 Task: Open Card Card0000000205 in Board Board0000000052 in Workspace WS0000000018 in Trello. Add Member mailaustralia7@gmail.com to Card Card0000000205 in Board Board0000000052 in Workspace WS0000000018 in Trello. Add Green Label titled Label0000000205 to Card Card0000000205 in Board Board0000000052 in Workspace WS0000000018 in Trello. Add Checklist CL0000000205 to Card Card0000000205 in Board Board0000000052 in Workspace WS0000000018 in Trello. Add Dates with Start Date as Apr 08 2023 and Due Date as Apr 30 2023 to Card Card0000000205 in Board Board0000000052 in Workspace WS0000000018 in Trello
Action: Mouse moved to (317, 175)
Screenshot: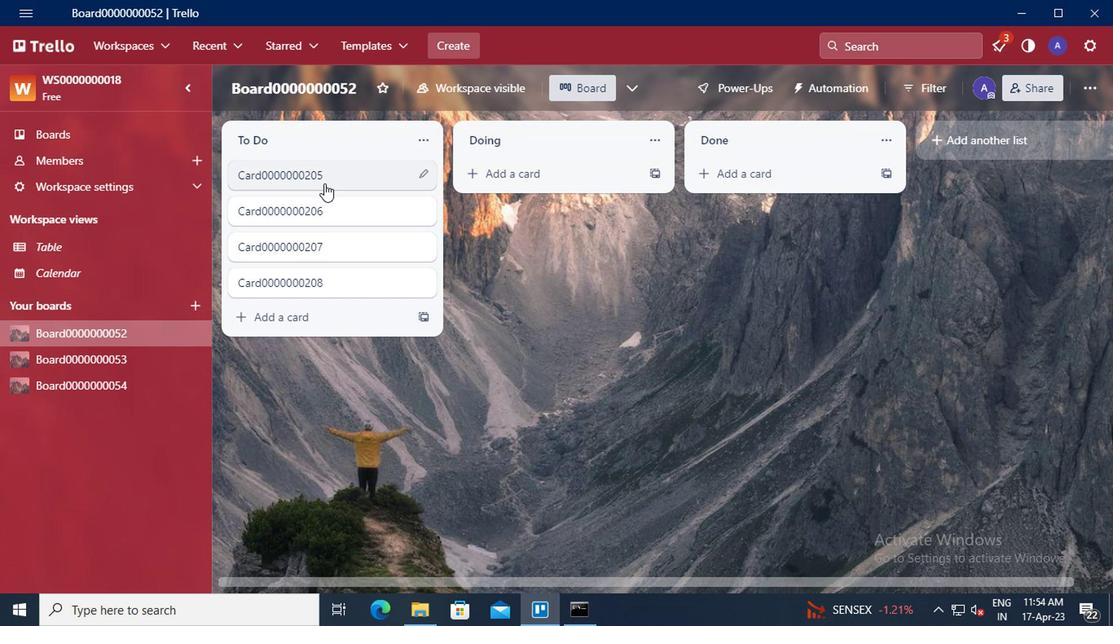 
Action: Mouse pressed left at (317, 175)
Screenshot: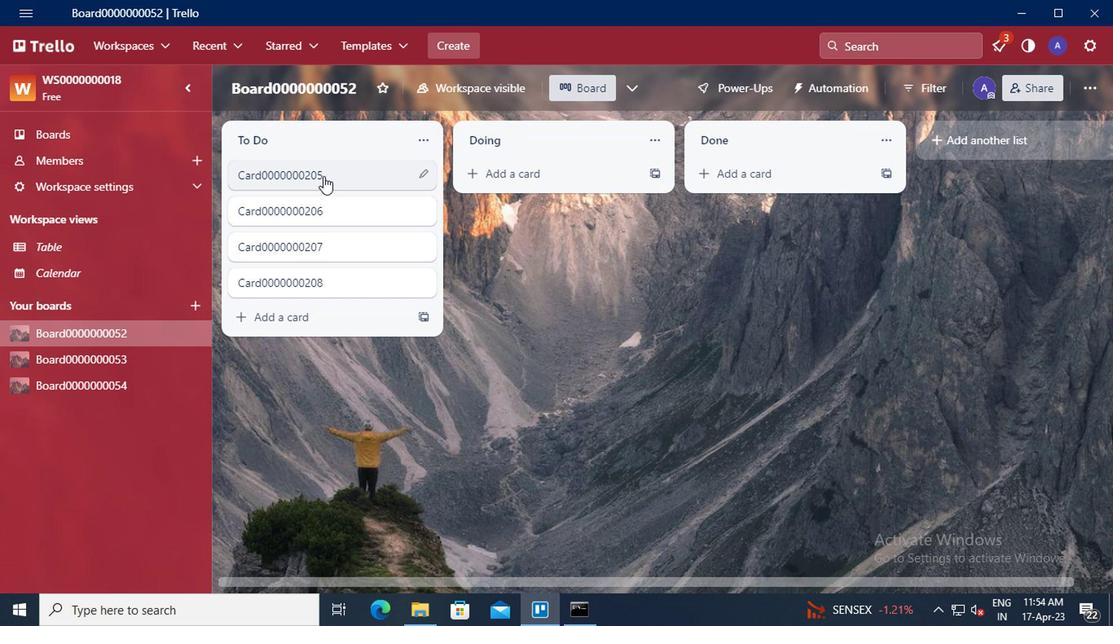 
Action: Mouse moved to (755, 158)
Screenshot: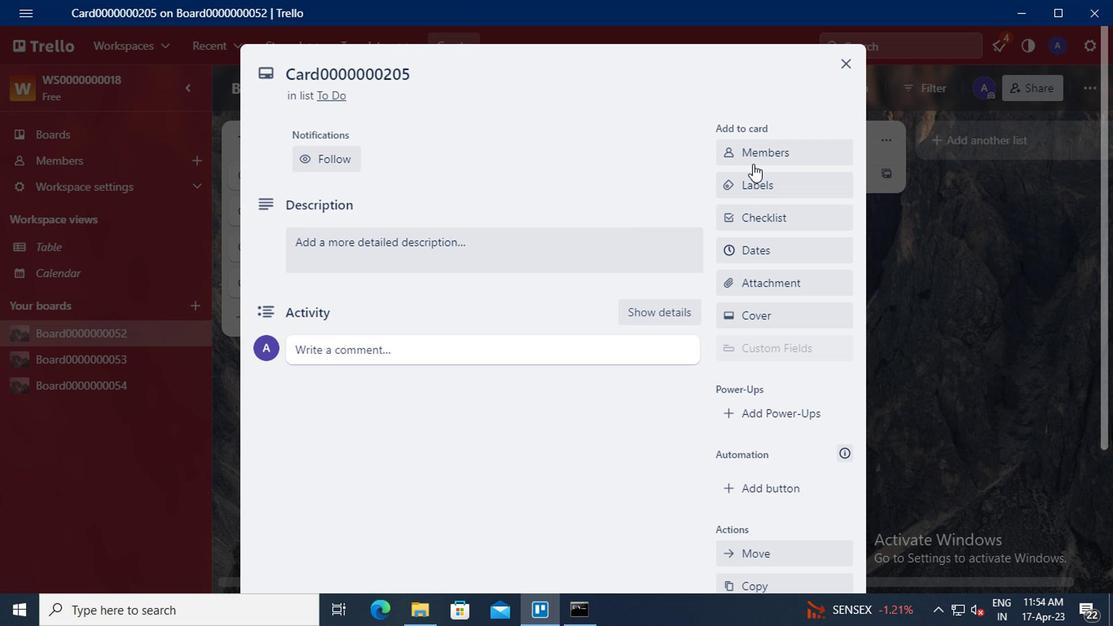 
Action: Mouse pressed left at (755, 158)
Screenshot: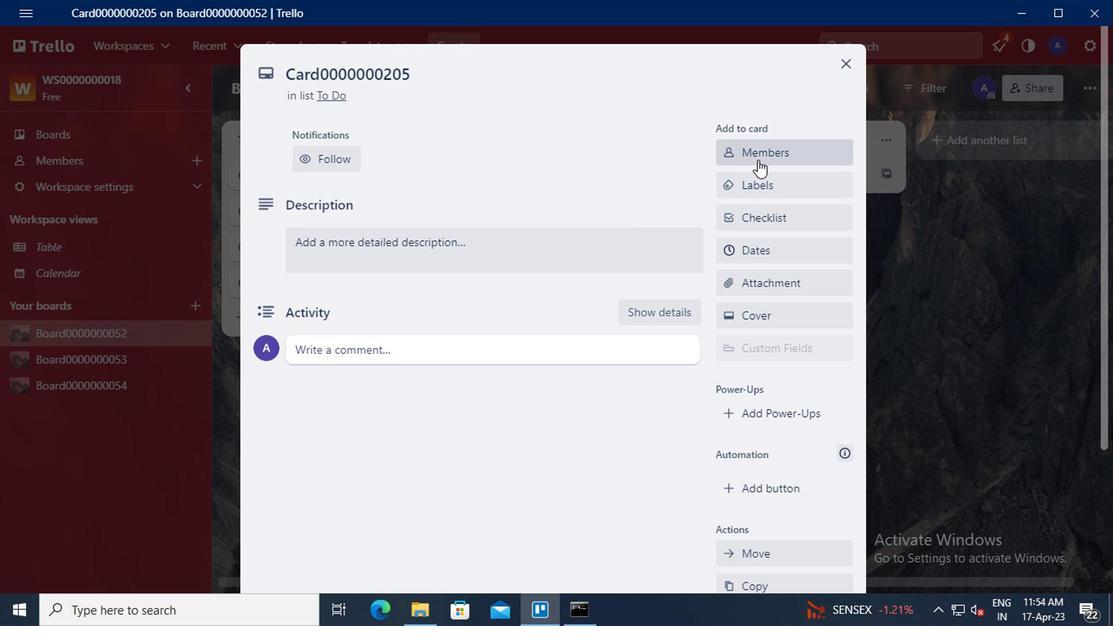 
Action: Mouse moved to (770, 227)
Screenshot: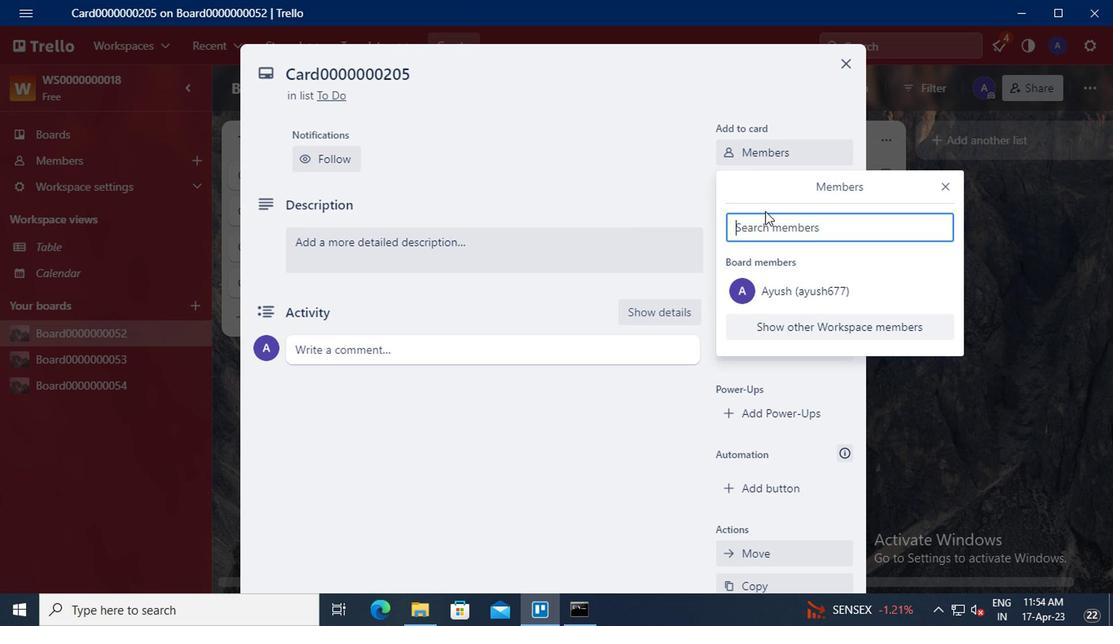 
Action: Mouse pressed left at (770, 227)
Screenshot: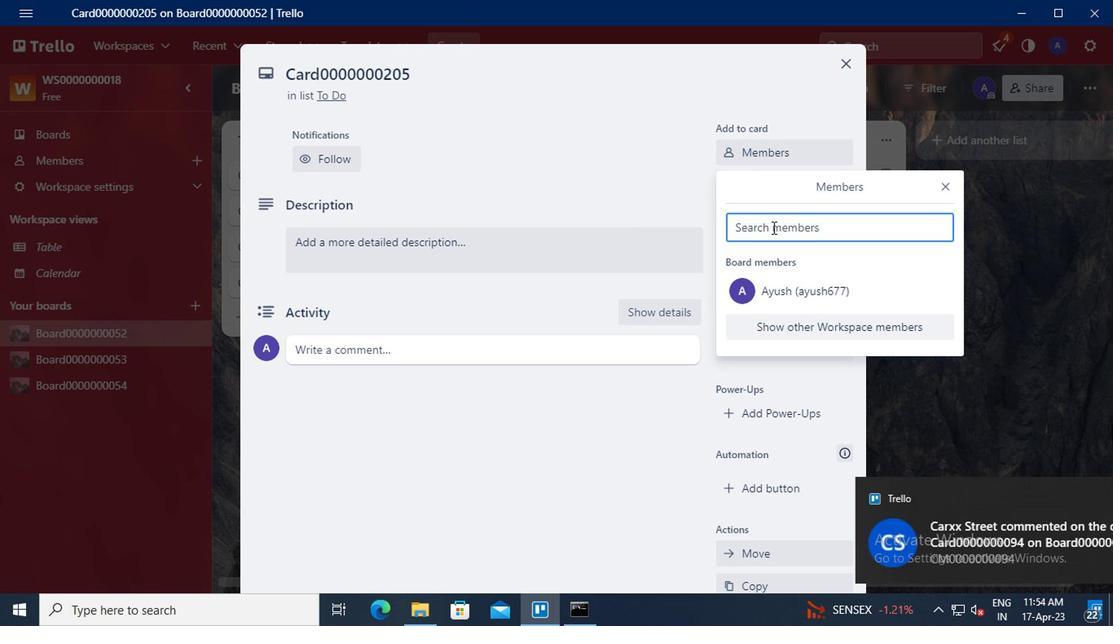 
Action: Key pressed mailaustralia7<Key.shift>@GMAIL.COM
Screenshot: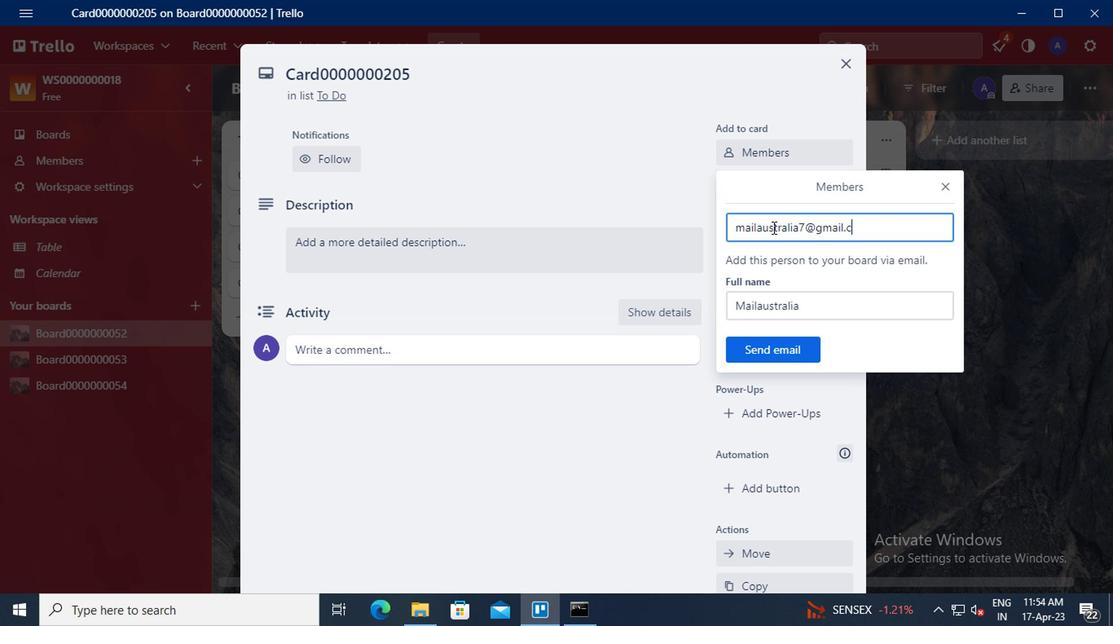 
Action: Mouse moved to (782, 346)
Screenshot: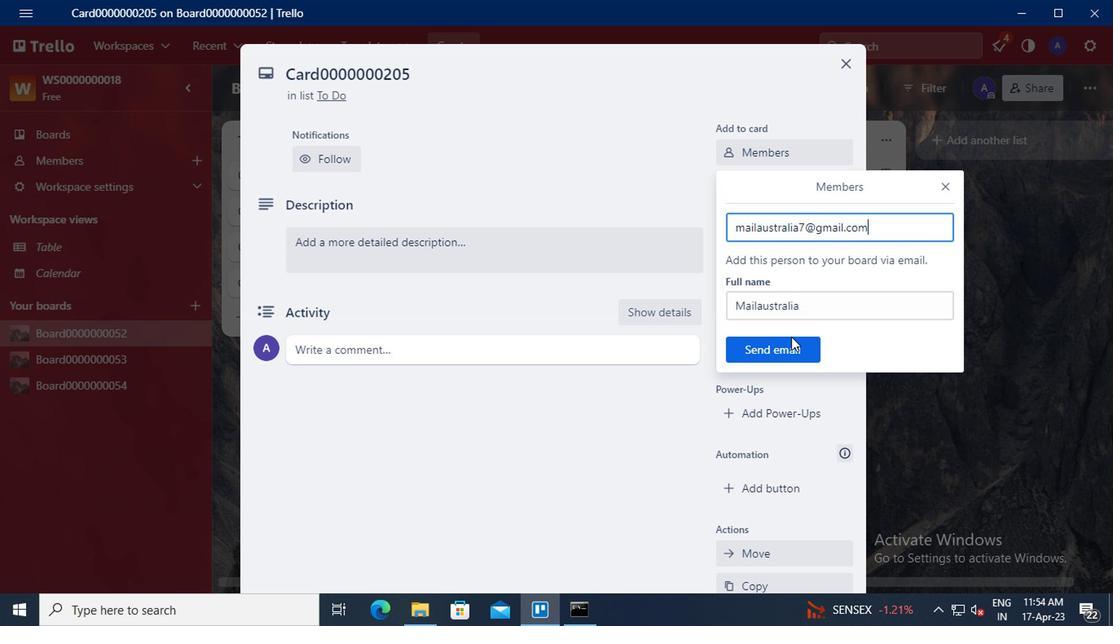 
Action: Mouse pressed left at (782, 346)
Screenshot: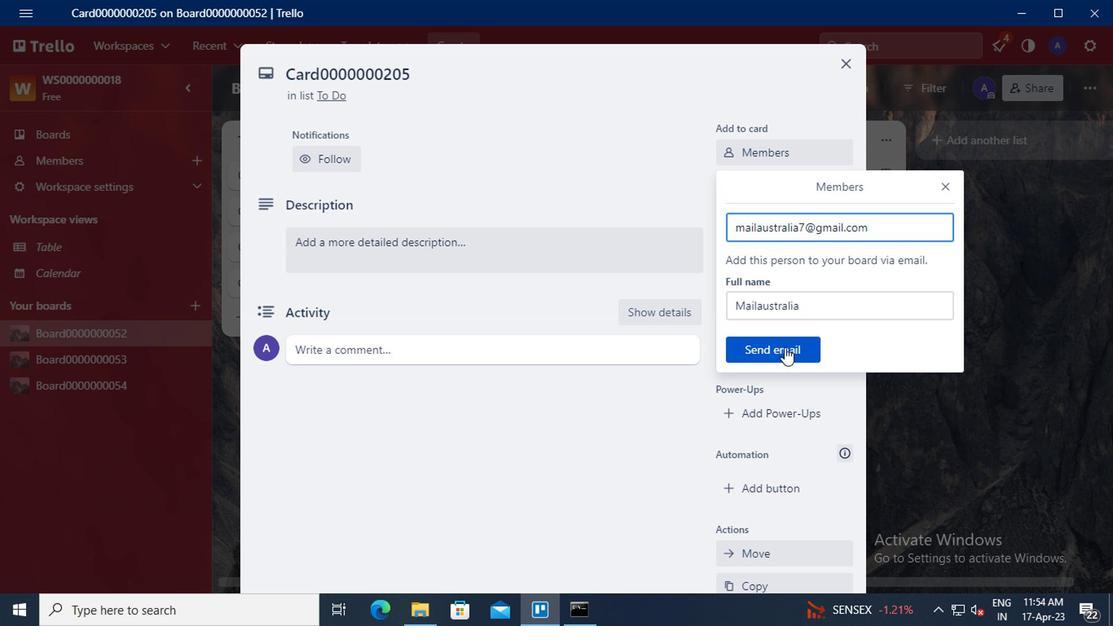 
Action: Mouse moved to (766, 186)
Screenshot: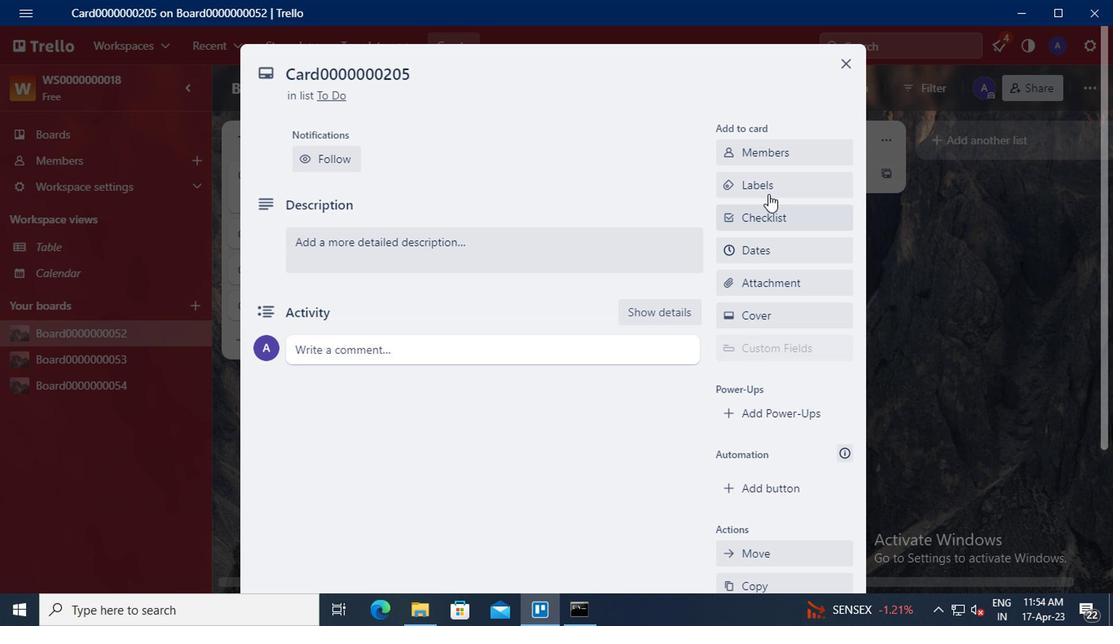 
Action: Mouse pressed left at (766, 186)
Screenshot: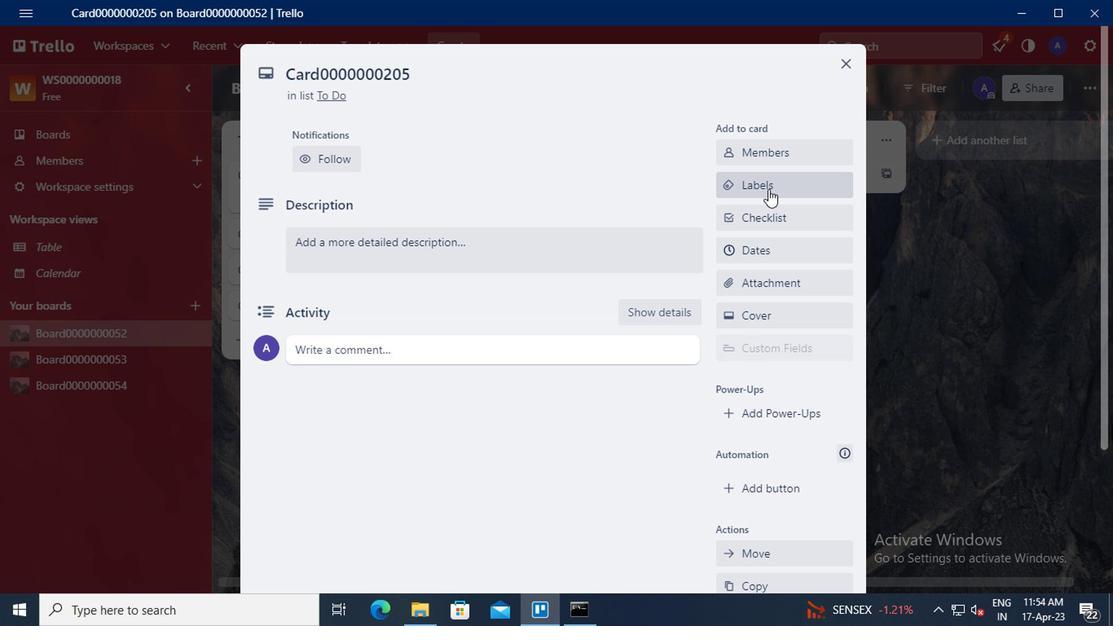 
Action: Mouse moved to (828, 373)
Screenshot: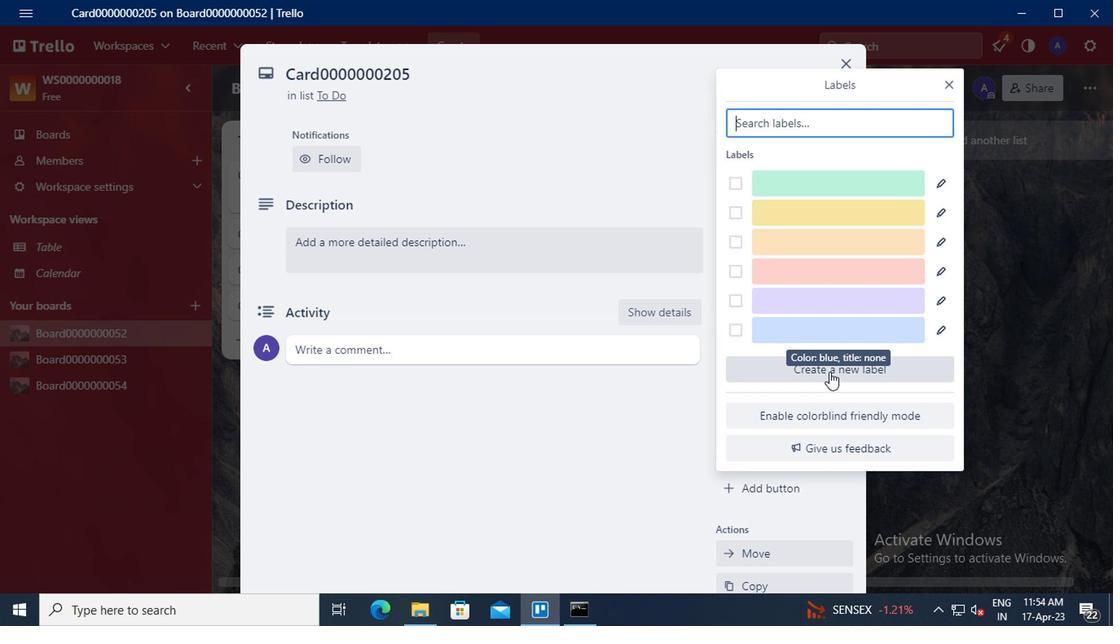 
Action: Mouse pressed left at (828, 373)
Screenshot: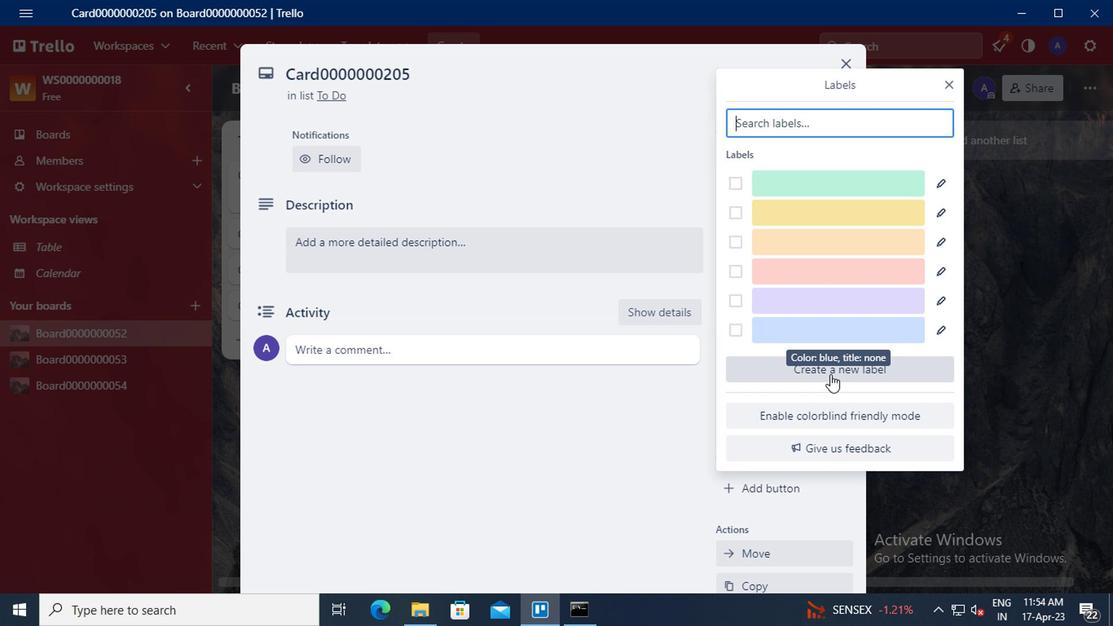 
Action: Mouse moved to (774, 231)
Screenshot: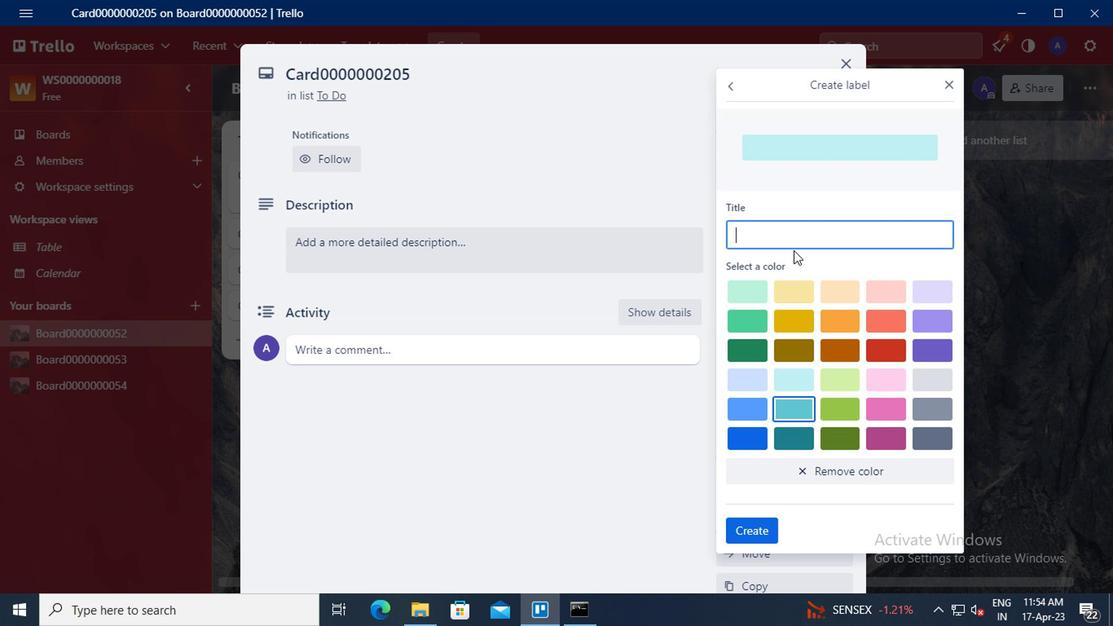 
Action: Mouse pressed left at (774, 231)
Screenshot: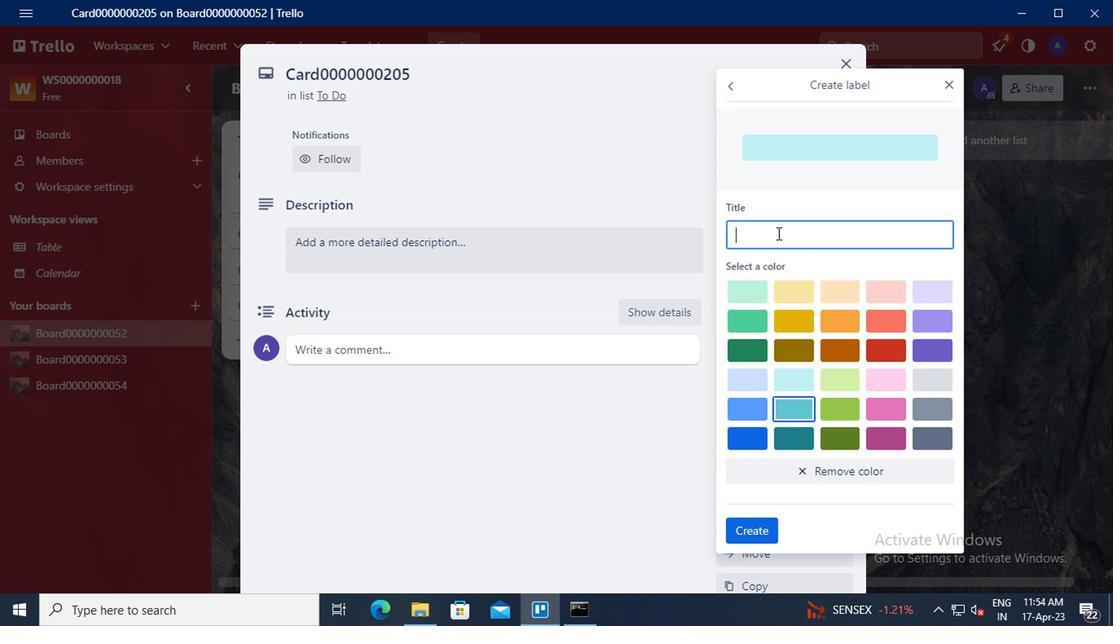 
Action: Key pressed <Key.shift>LABEL0000000205
Screenshot: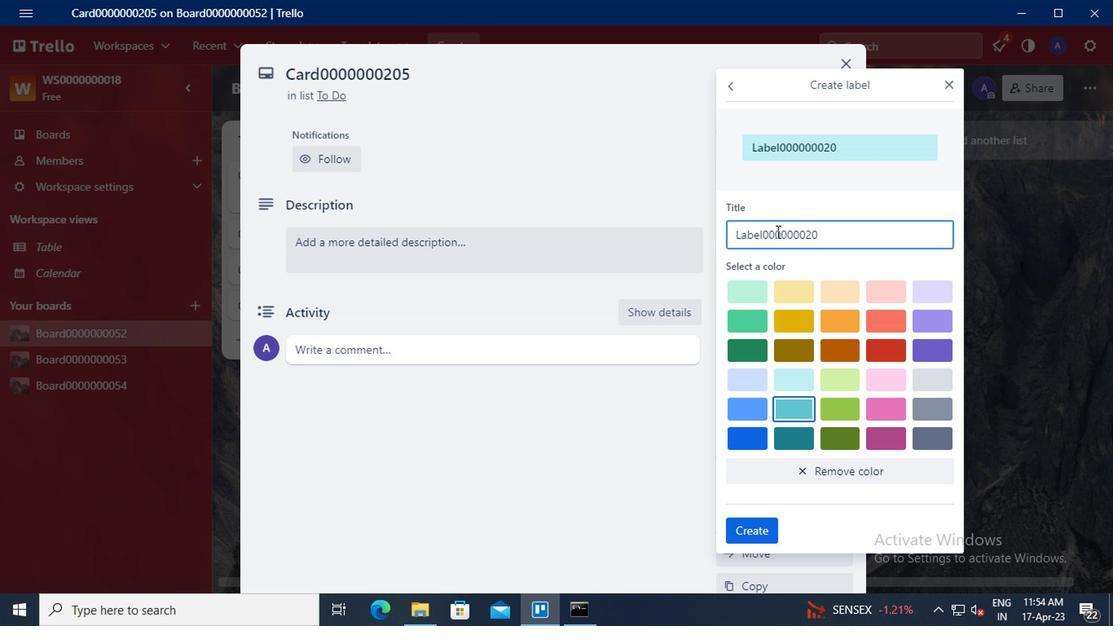 
Action: Mouse moved to (747, 314)
Screenshot: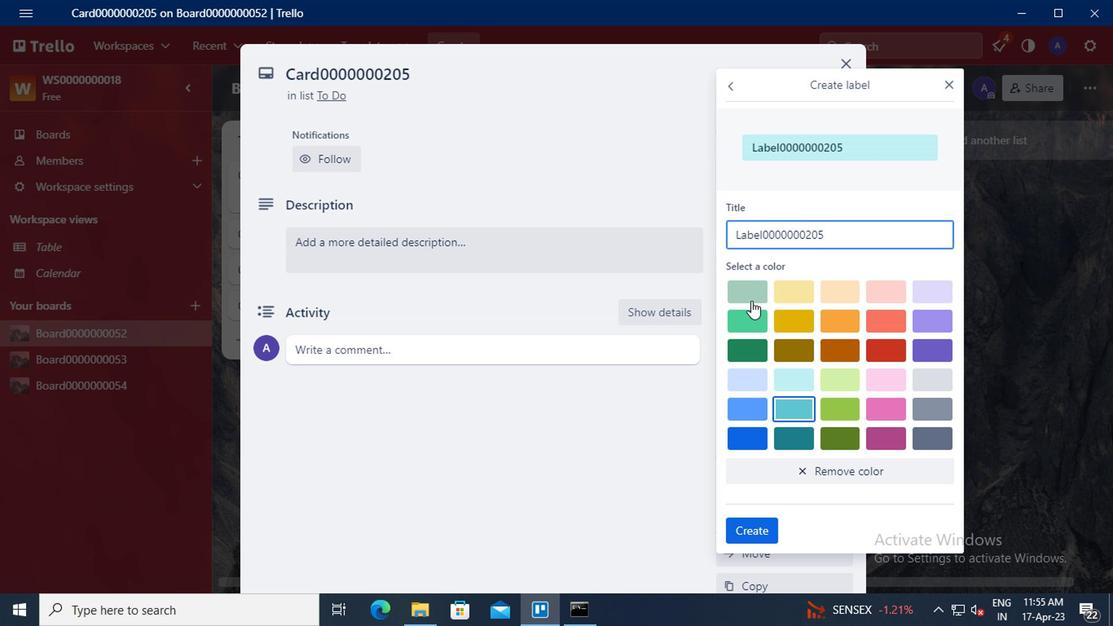 
Action: Mouse pressed left at (747, 314)
Screenshot: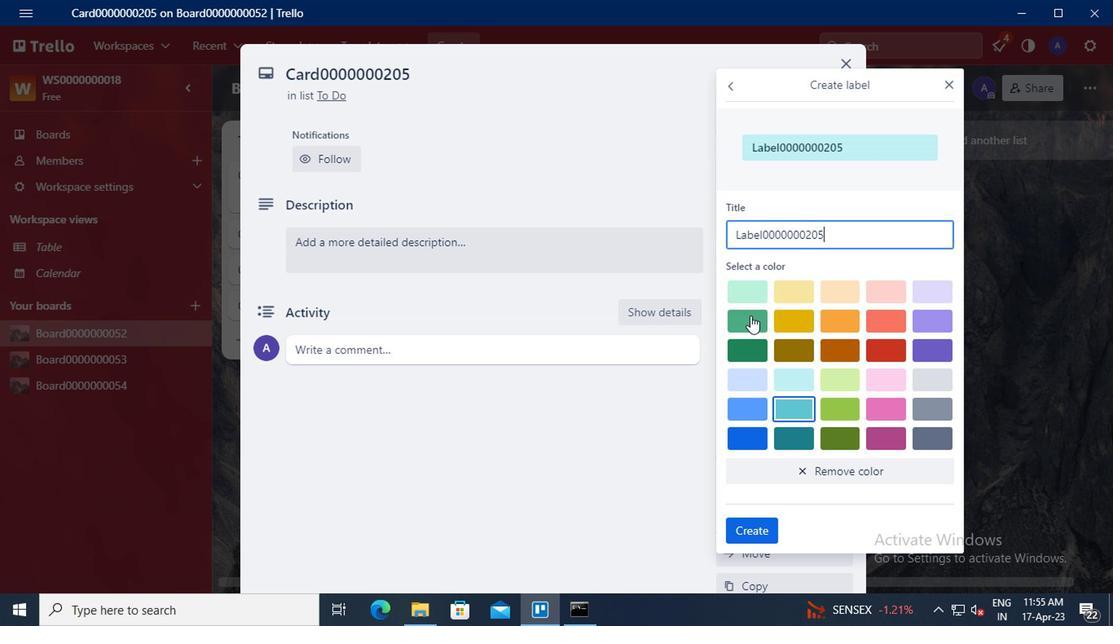 
Action: Mouse moved to (757, 522)
Screenshot: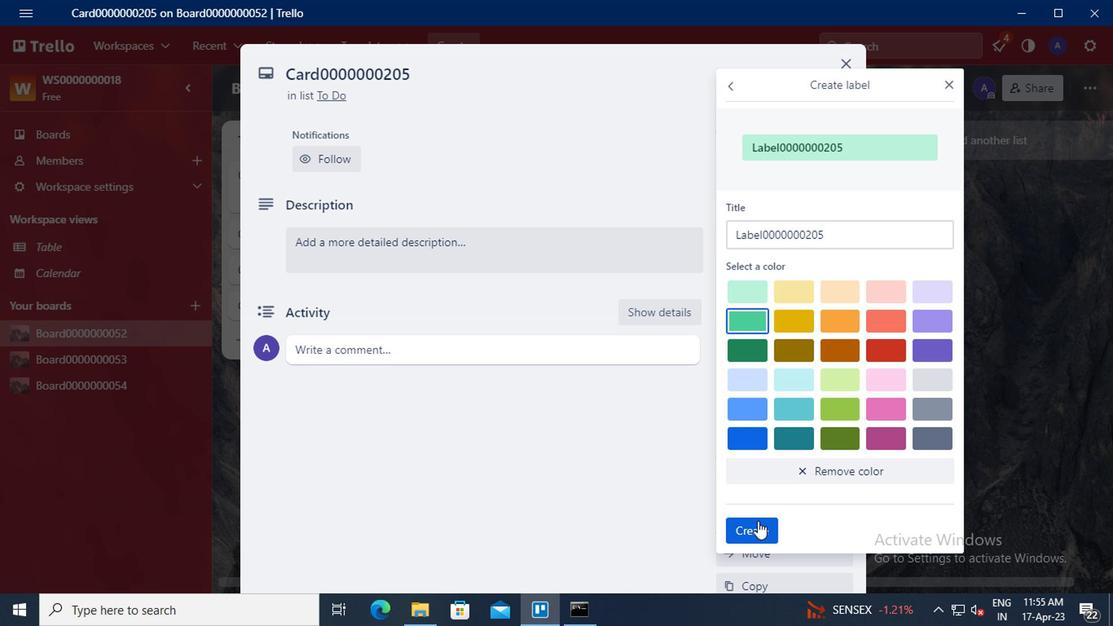 
Action: Mouse pressed left at (757, 522)
Screenshot: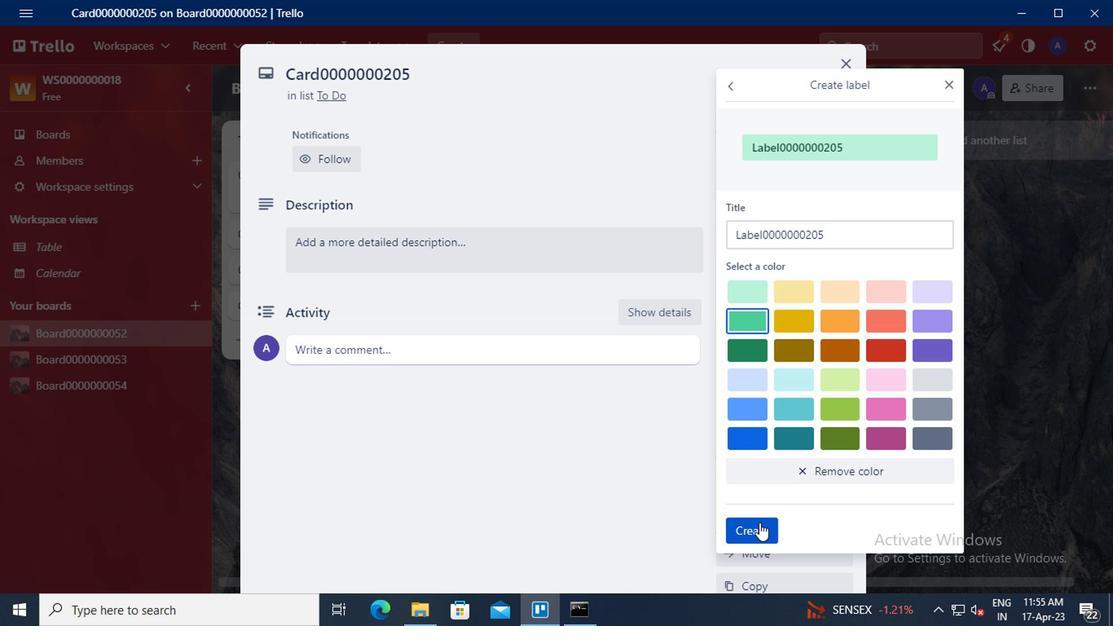 
Action: Mouse moved to (948, 83)
Screenshot: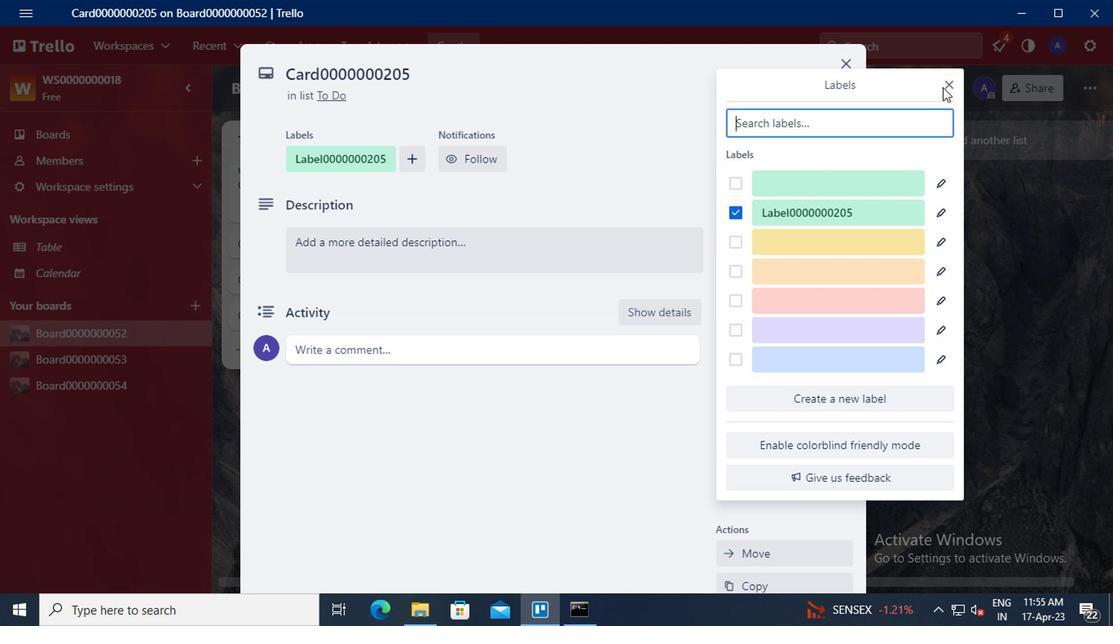 
Action: Mouse pressed left at (948, 83)
Screenshot: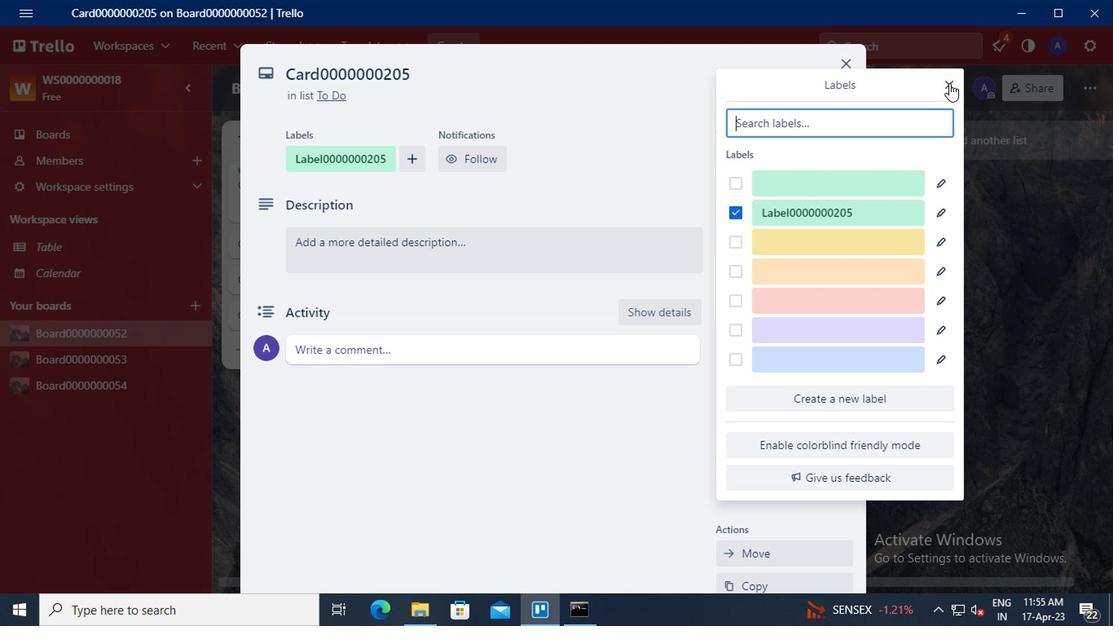 
Action: Mouse moved to (794, 220)
Screenshot: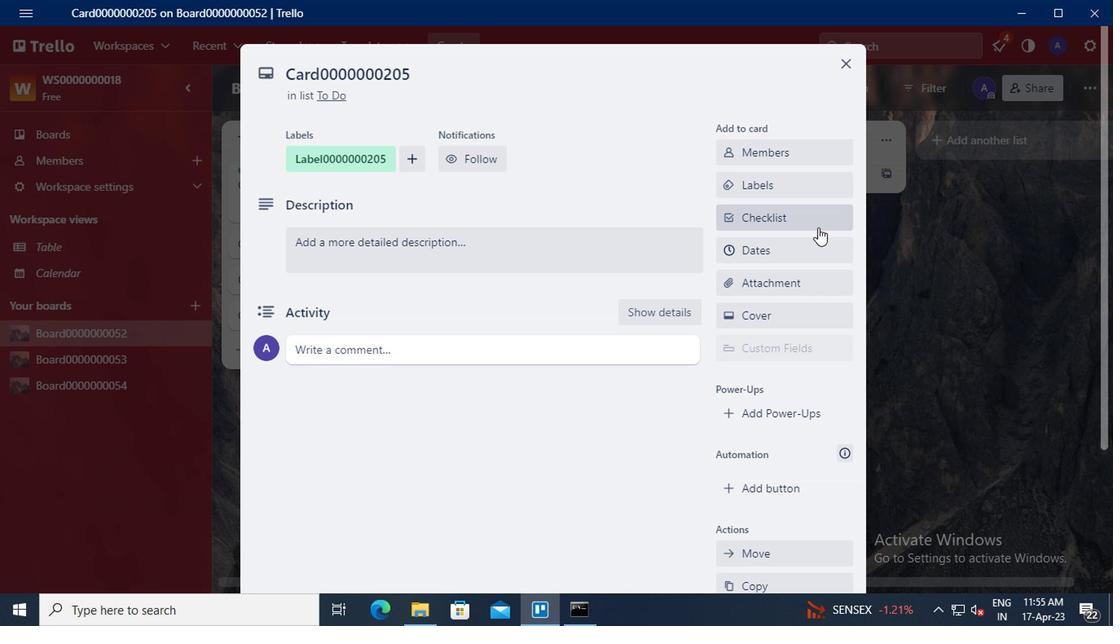 
Action: Mouse pressed left at (794, 220)
Screenshot: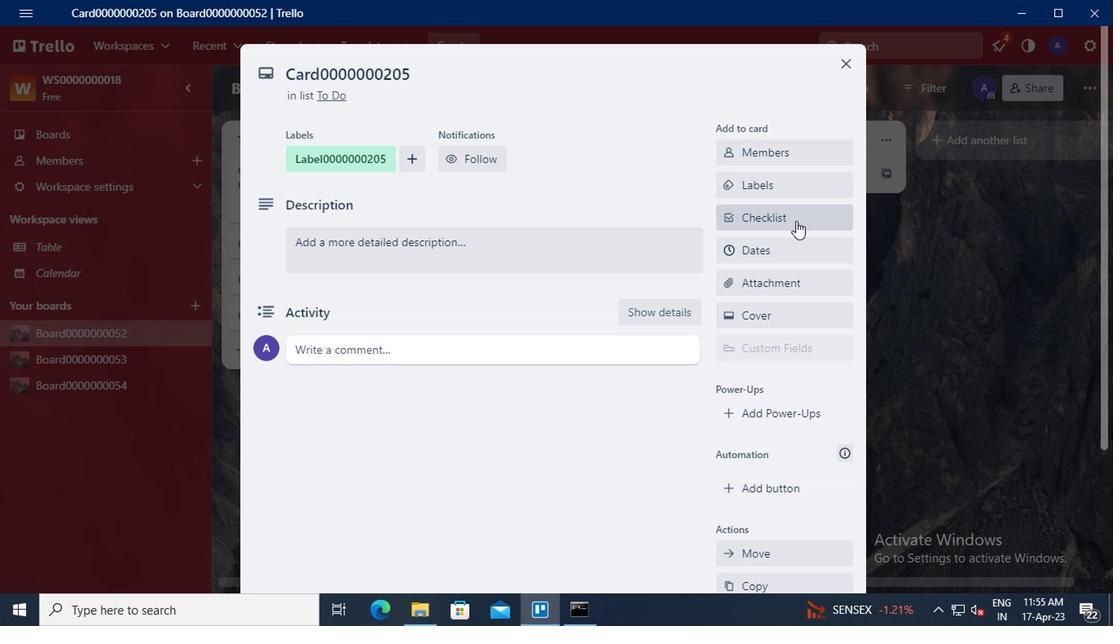 
Action: Key pressed <Key.delete><Key.shift>CL0000000205
Screenshot: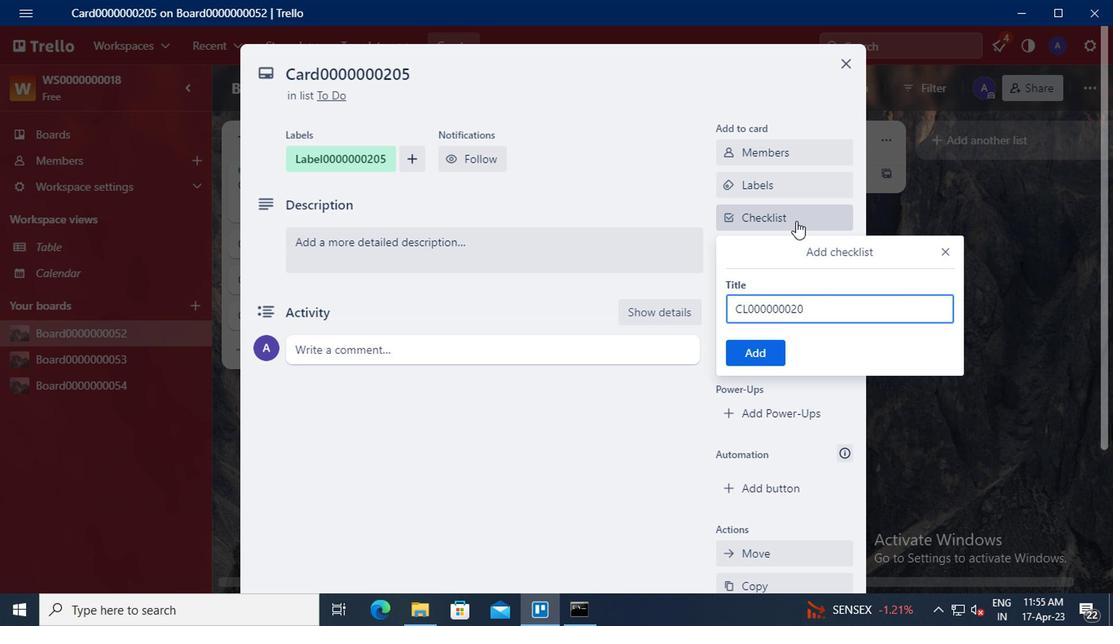 
Action: Mouse moved to (774, 349)
Screenshot: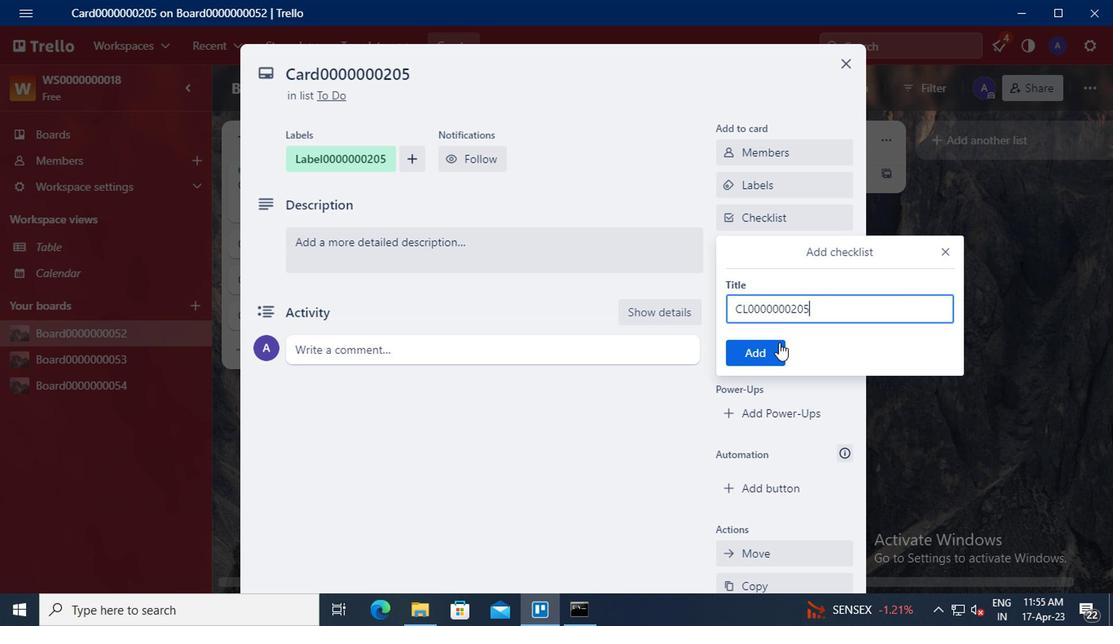 
Action: Mouse pressed left at (774, 349)
Screenshot: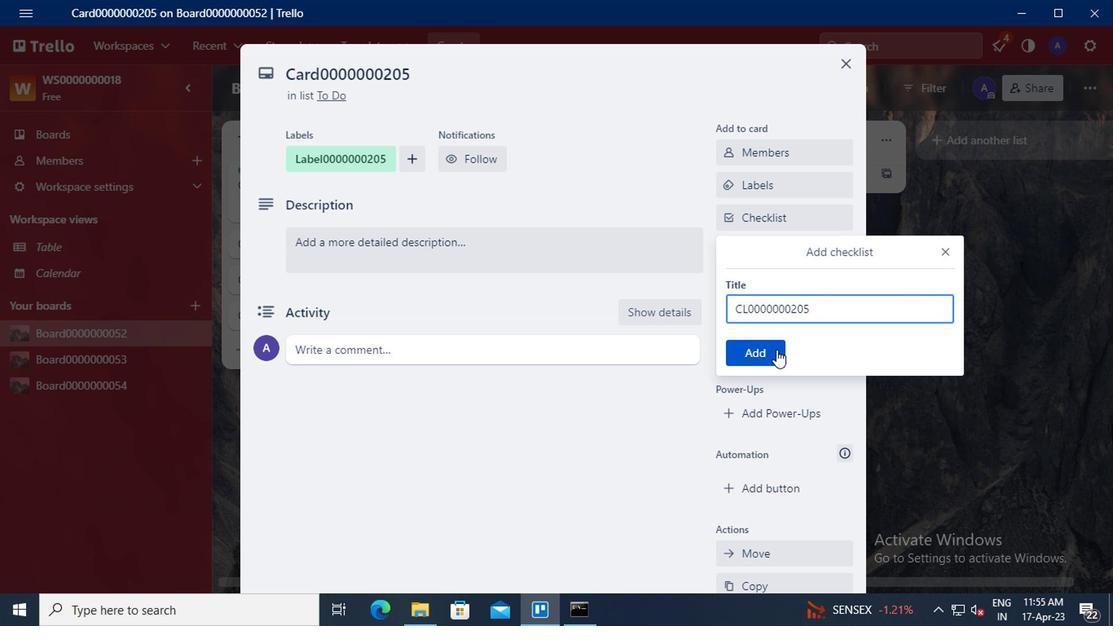 
Action: Mouse moved to (763, 250)
Screenshot: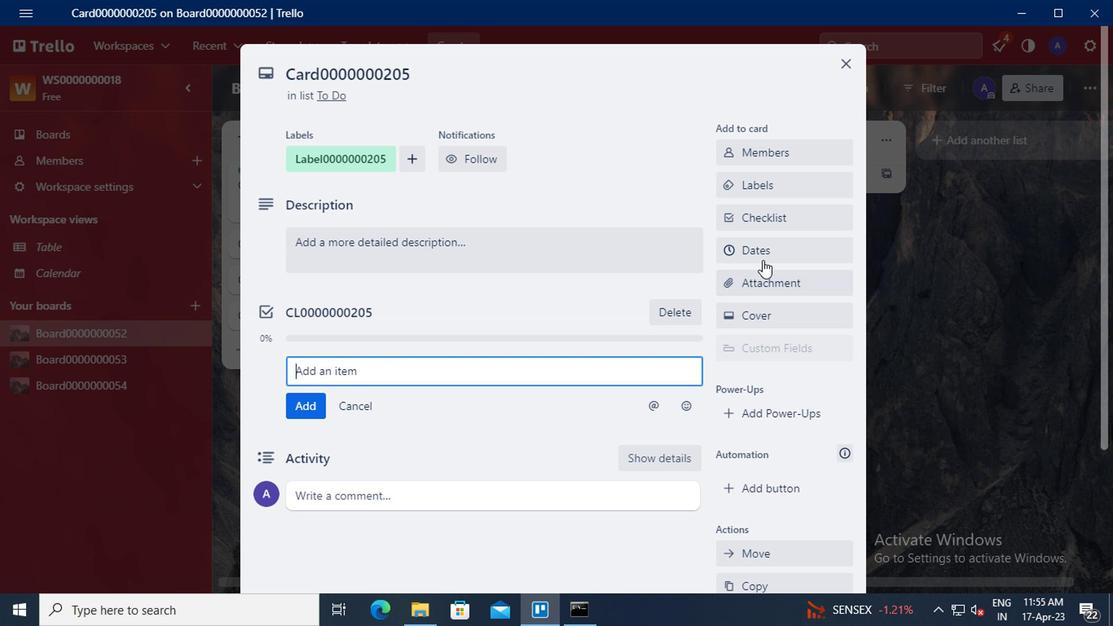
Action: Mouse pressed left at (763, 250)
Screenshot: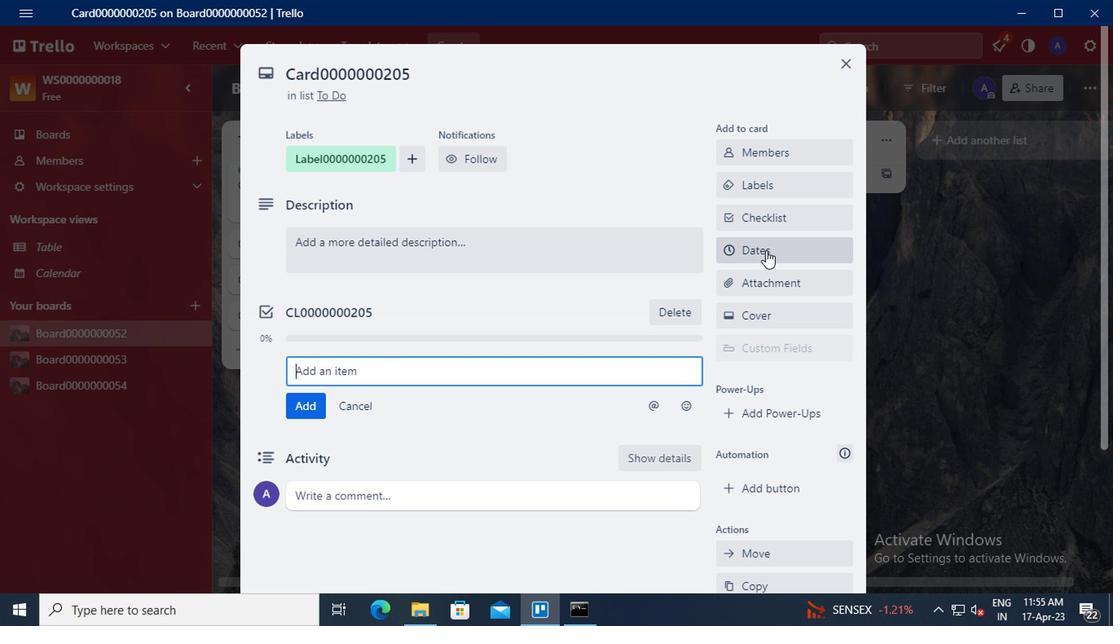
Action: Mouse moved to (731, 375)
Screenshot: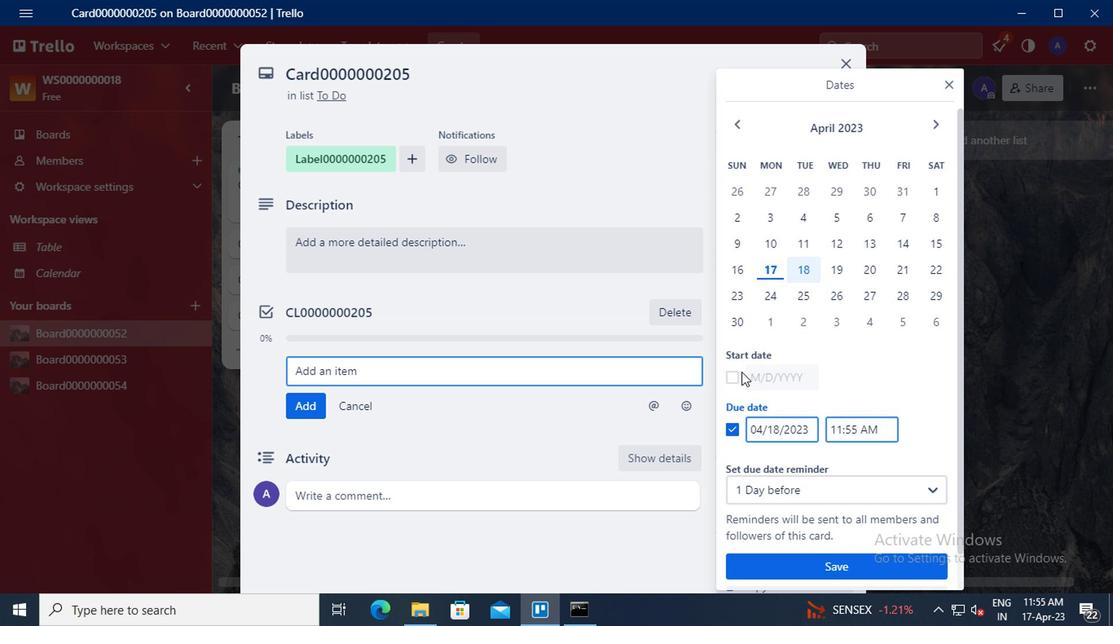
Action: Mouse pressed left at (731, 375)
Screenshot: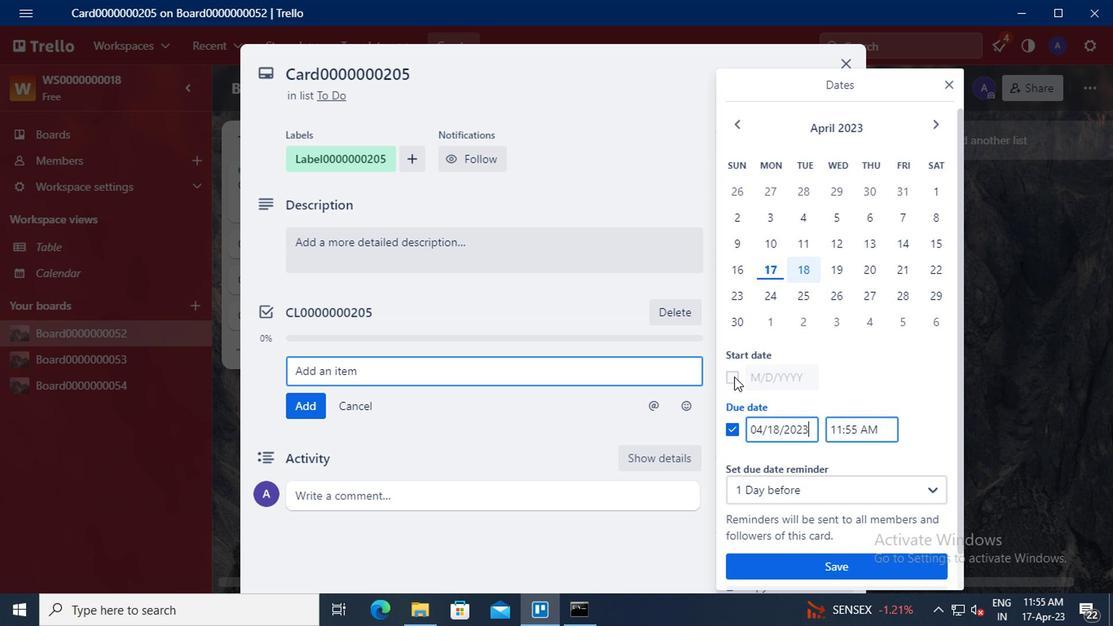 
Action: Mouse moved to (776, 371)
Screenshot: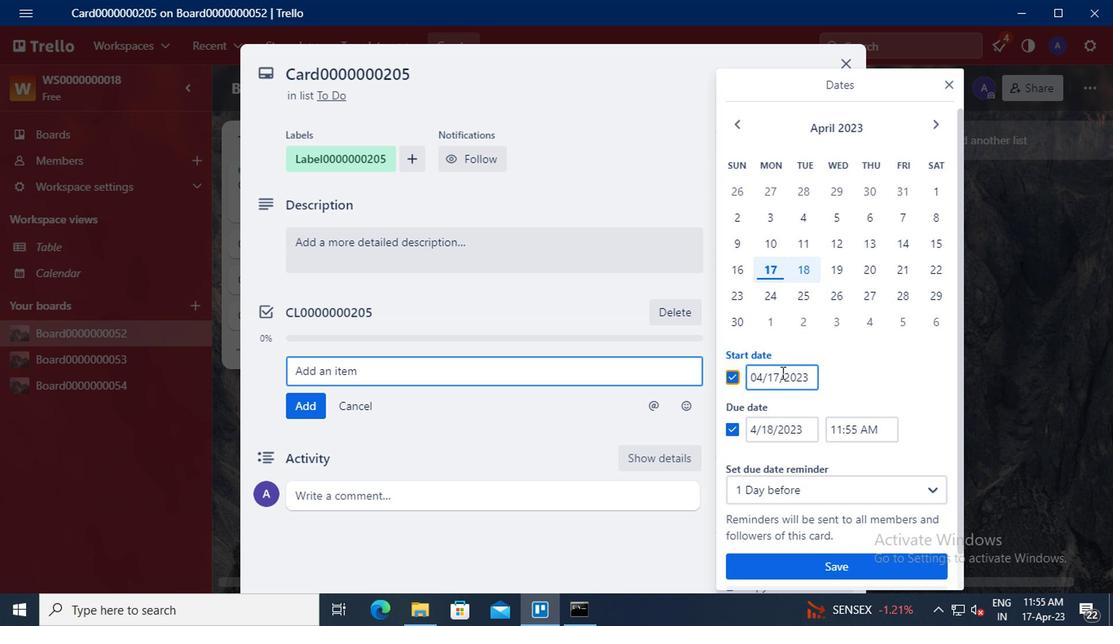 
Action: Mouse pressed left at (776, 371)
Screenshot: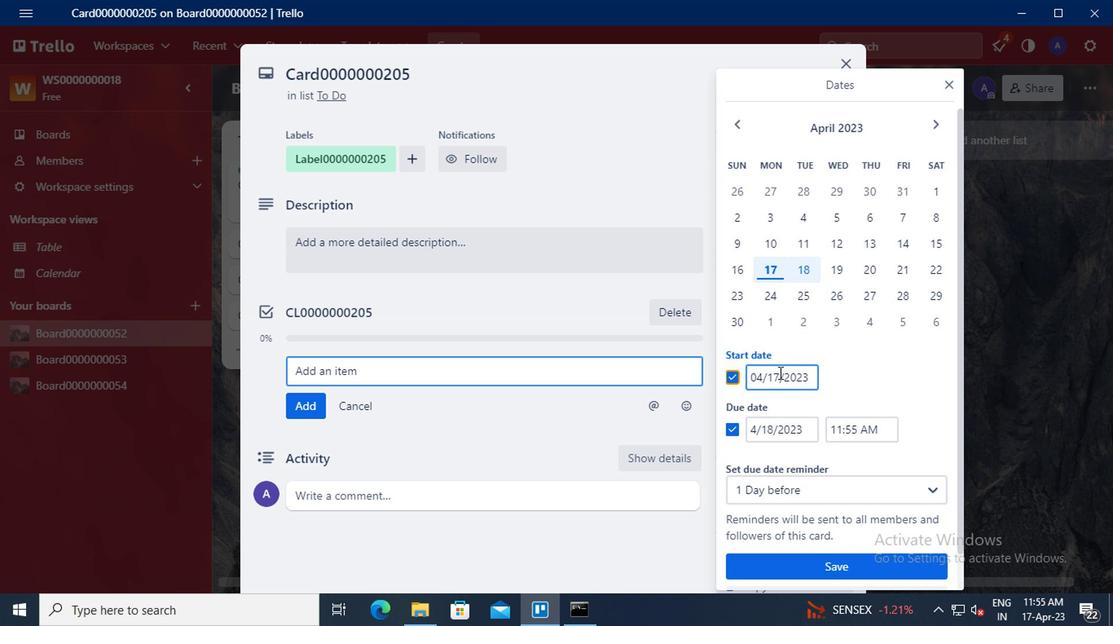 
Action: Mouse moved to (776, 368)
Screenshot: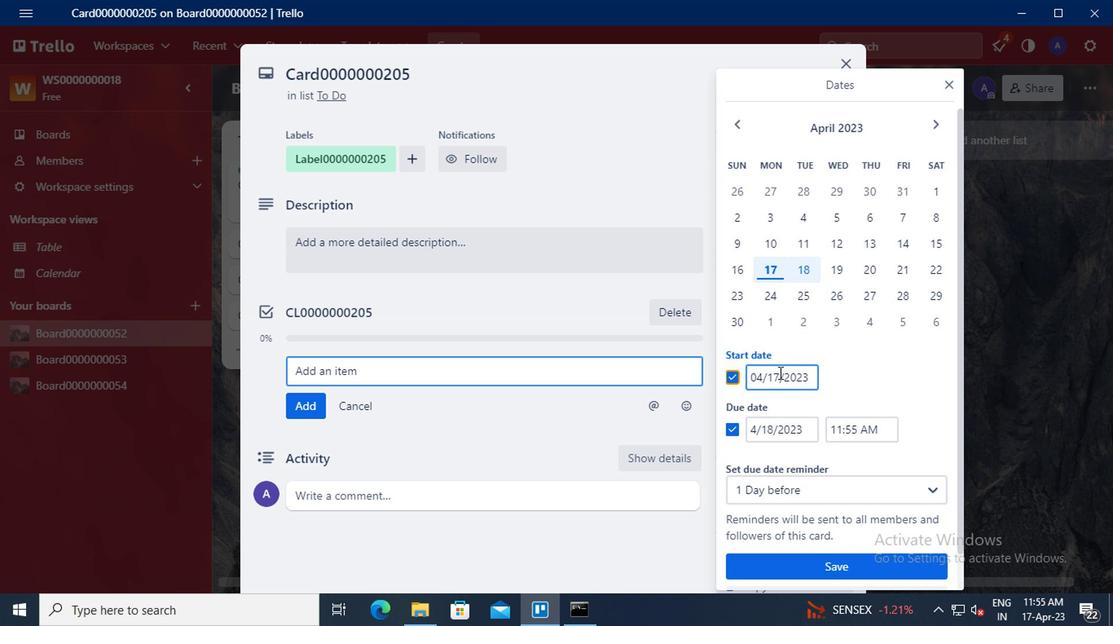 
Action: Key pressed <Key.left><Key.backspace><Key.backspace>8<Key.left><Key.left><Key.backspace>4
Screenshot: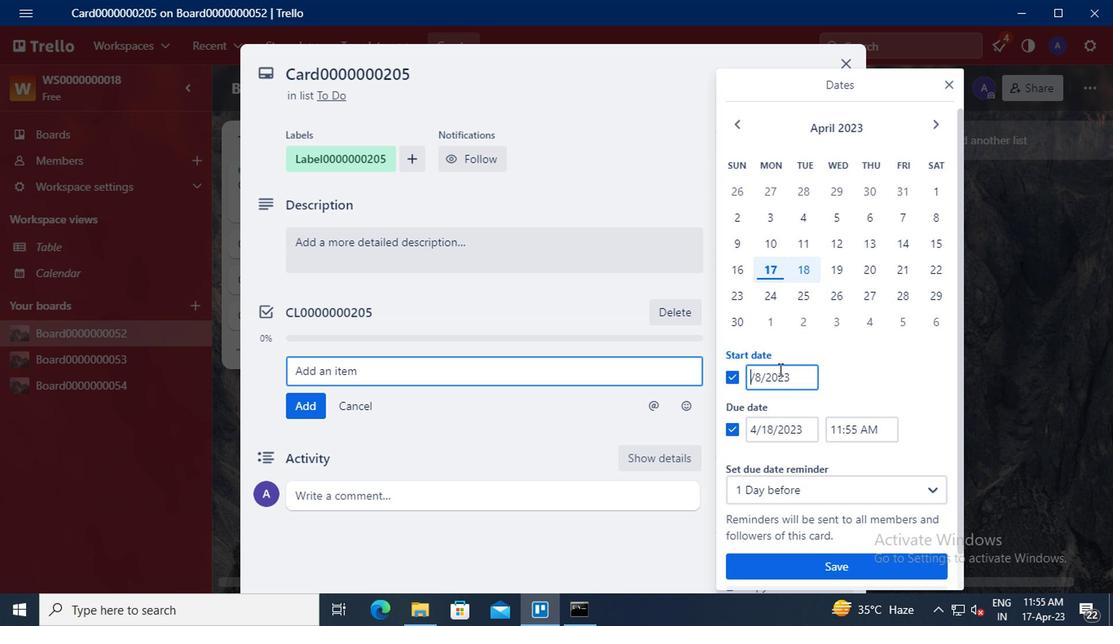 
Action: Mouse moved to (770, 422)
Screenshot: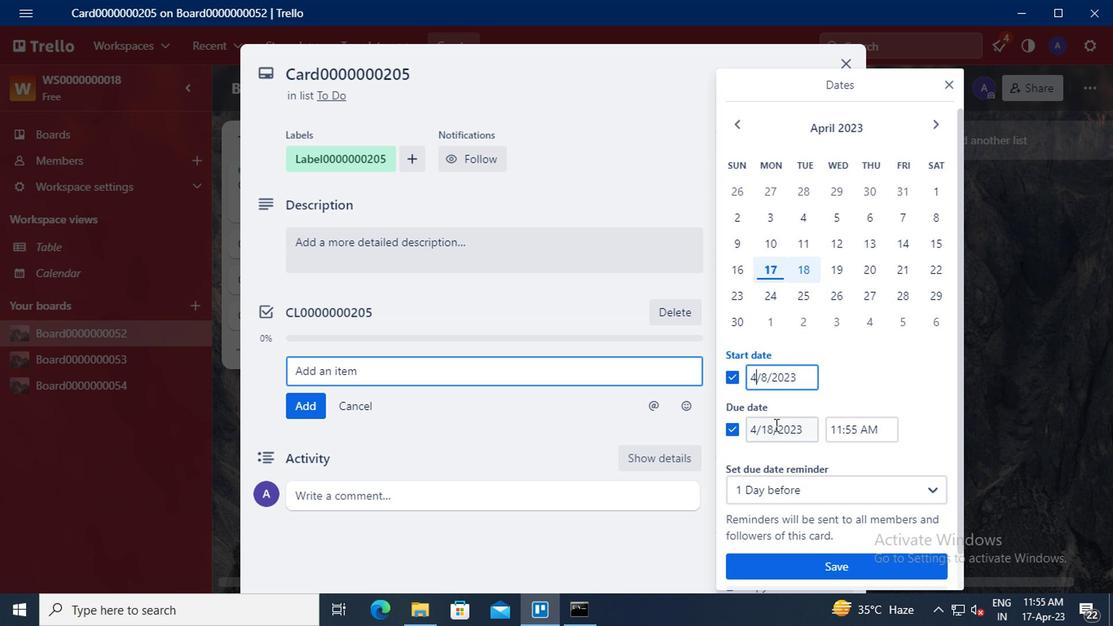 
Action: Mouse pressed left at (770, 422)
Screenshot: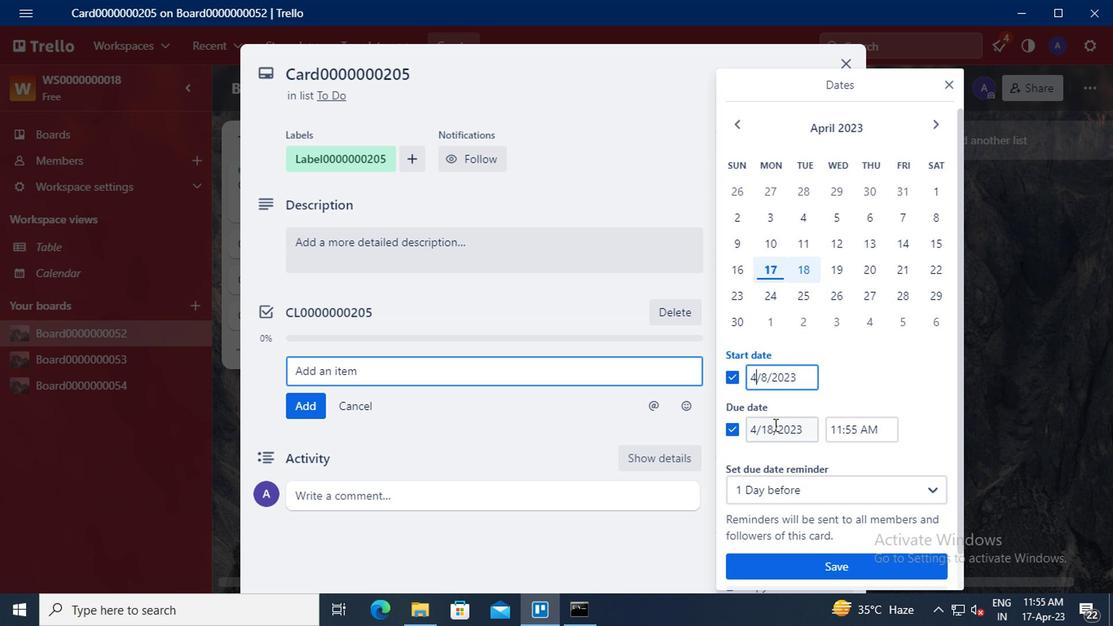 
Action: Mouse moved to (770, 422)
Screenshot: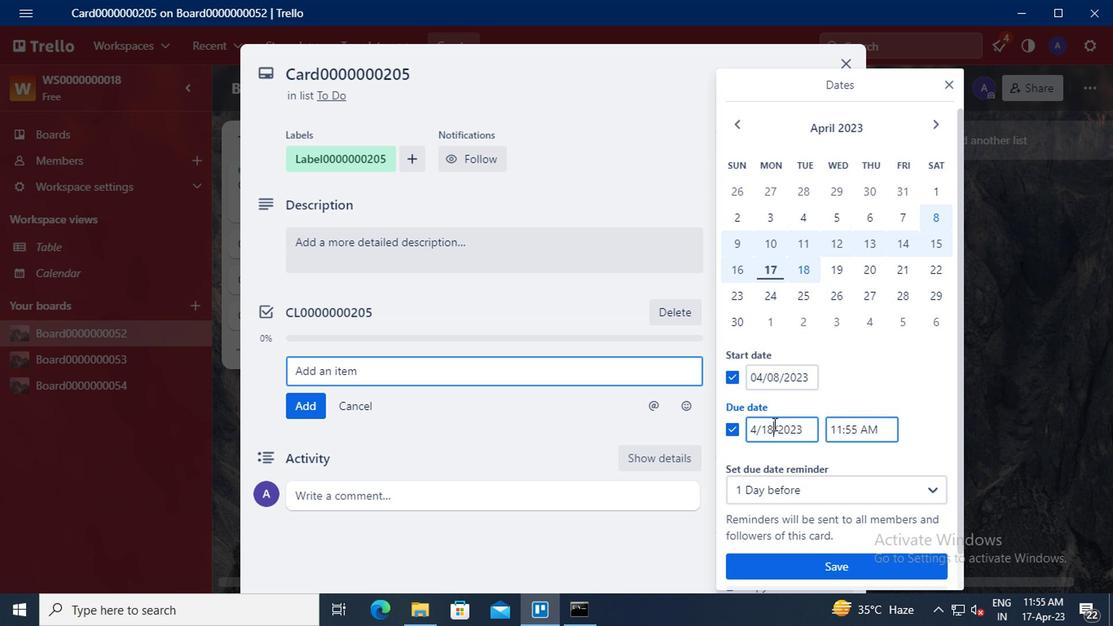 
Action: Key pressed <Key.backspace><Key.backspace>30
Screenshot: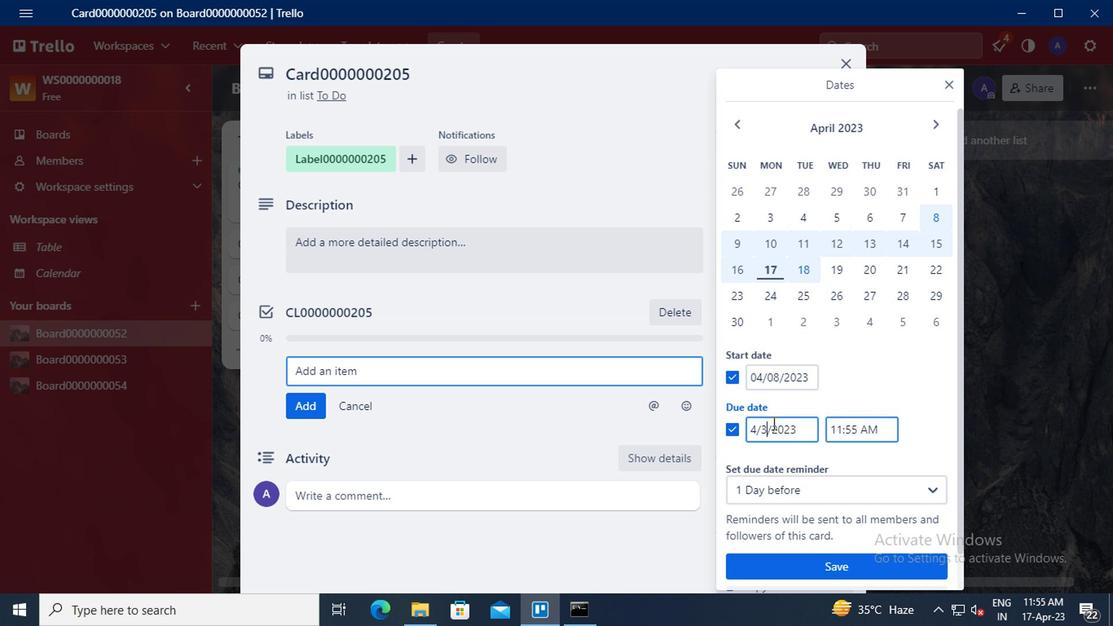 
Action: Mouse moved to (780, 562)
Screenshot: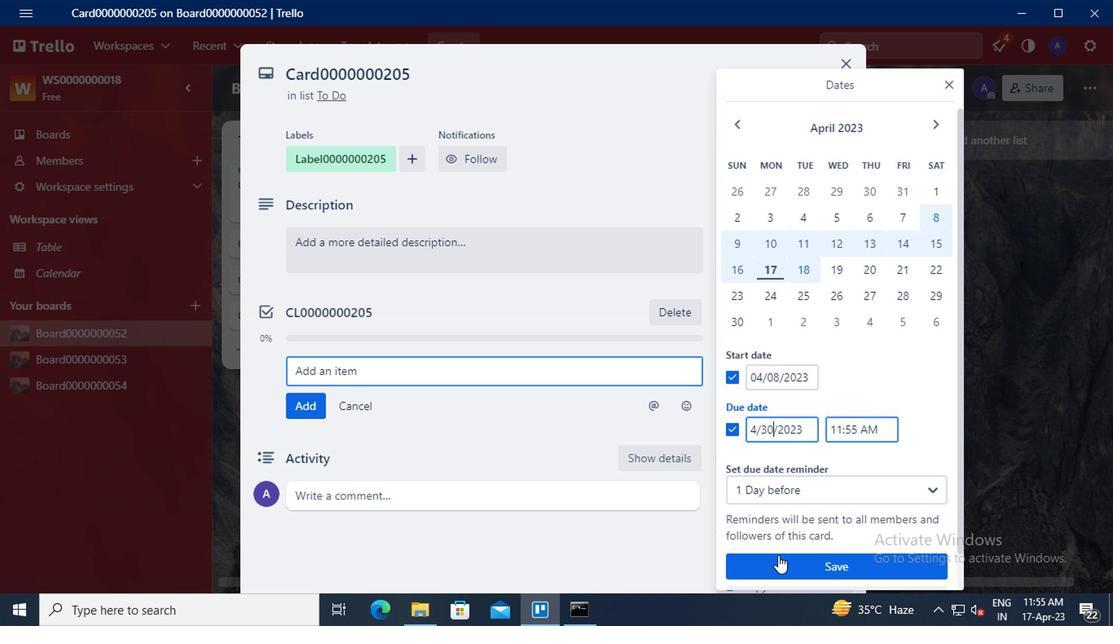 
Action: Mouse pressed left at (780, 562)
Screenshot: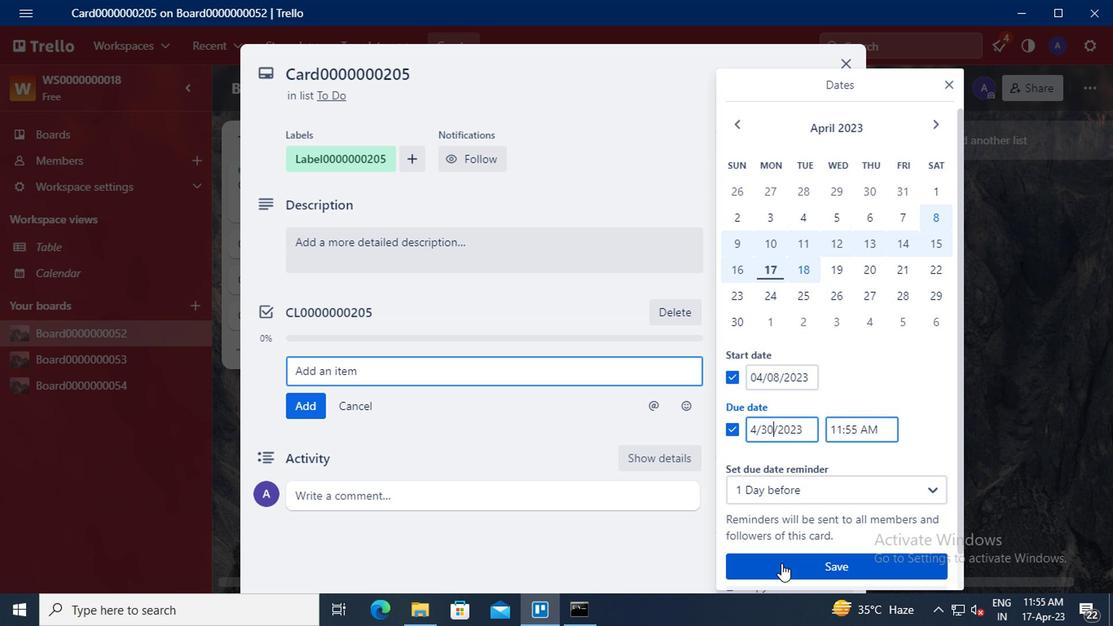 
